 Task: Create List Patents in Board Newsletter Optimization to Workspace Advertising and Marketing. Create List Trademarks in Board Email Marketing Analytics to Workspace Advertising and Marketing. Create List Copyrights in Board Employee Career Development and Growth Programs to Workspace Advertising and Marketing
Action: Mouse moved to (446, 102)
Screenshot: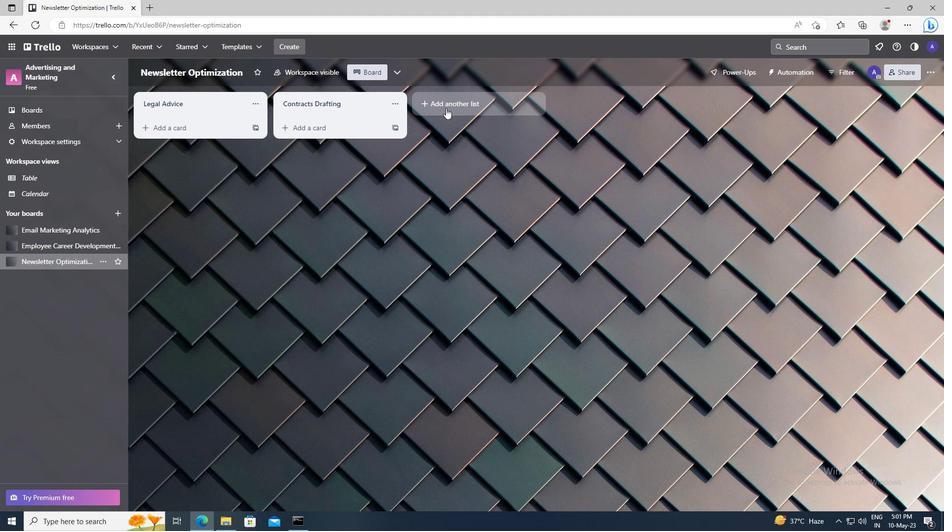 
Action: Mouse pressed left at (446, 102)
Screenshot: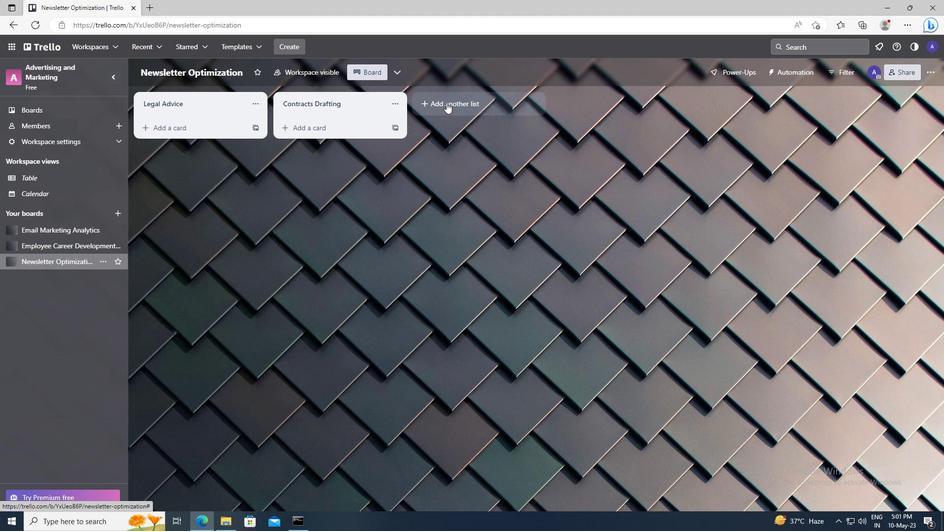 
Action: Key pressed <Key.shift>PATENTS
Screenshot: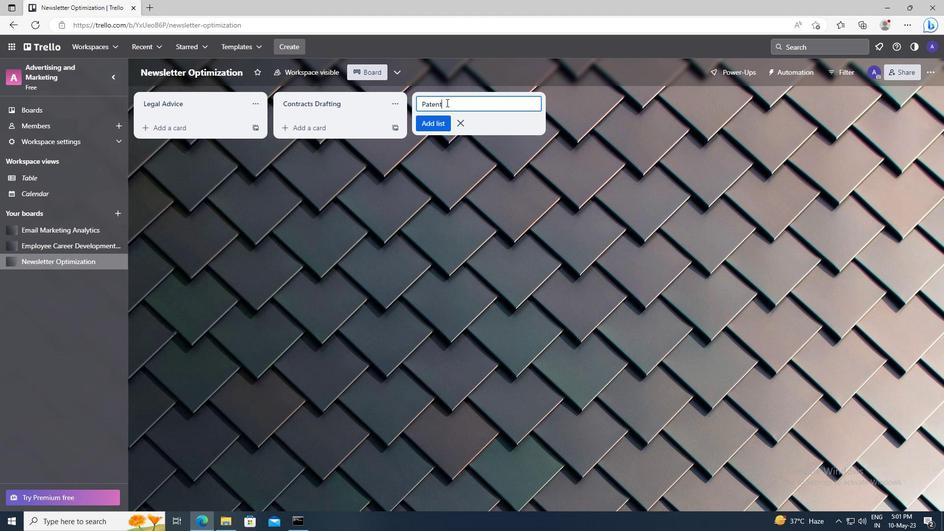 
Action: Mouse moved to (436, 125)
Screenshot: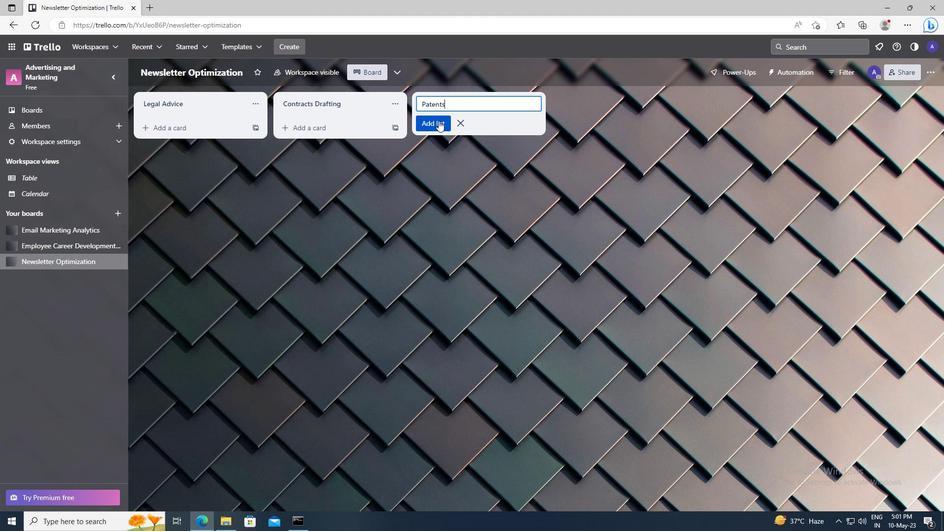 
Action: Mouse pressed left at (436, 125)
Screenshot: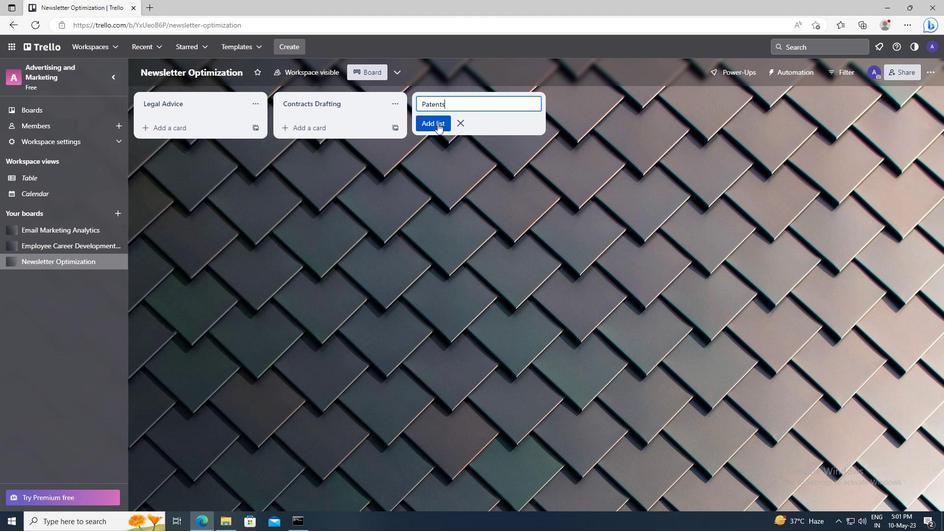 
Action: Mouse moved to (73, 231)
Screenshot: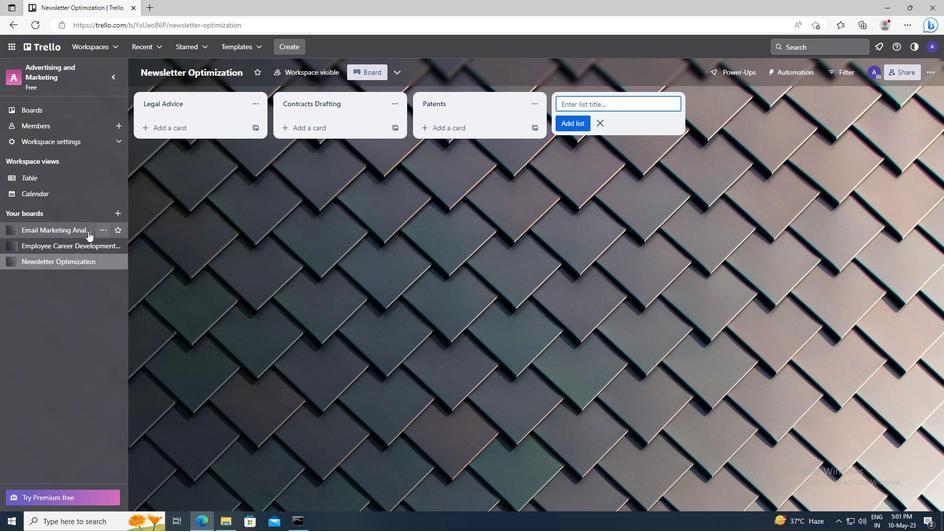 
Action: Mouse pressed left at (73, 231)
Screenshot: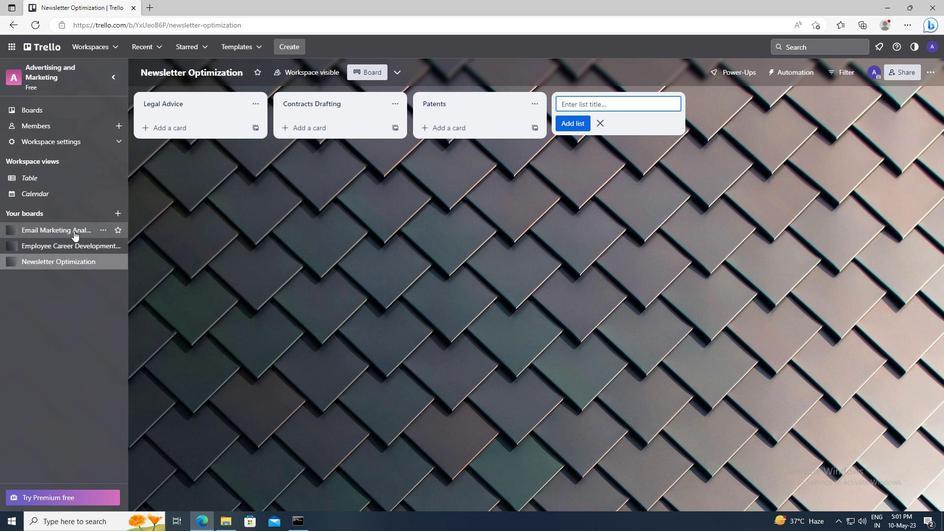 
Action: Mouse moved to (445, 107)
Screenshot: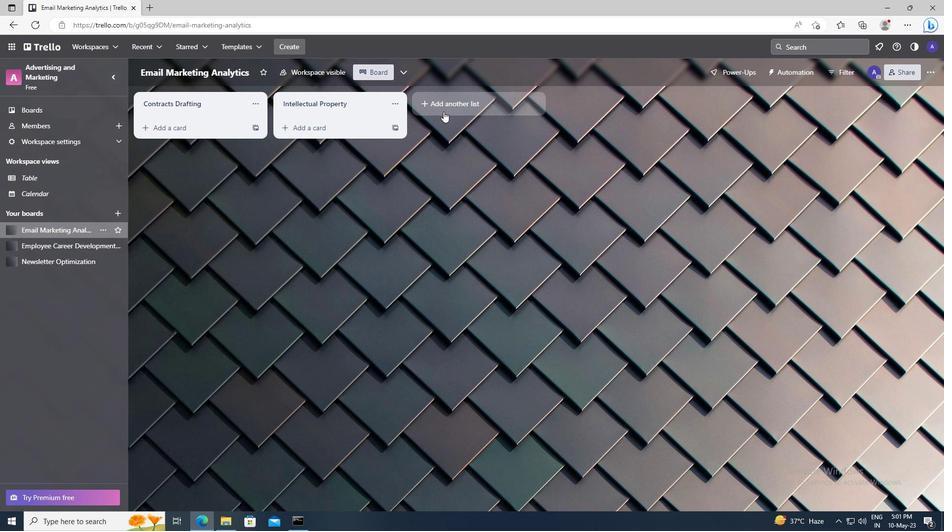
Action: Mouse pressed left at (445, 107)
Screenshot: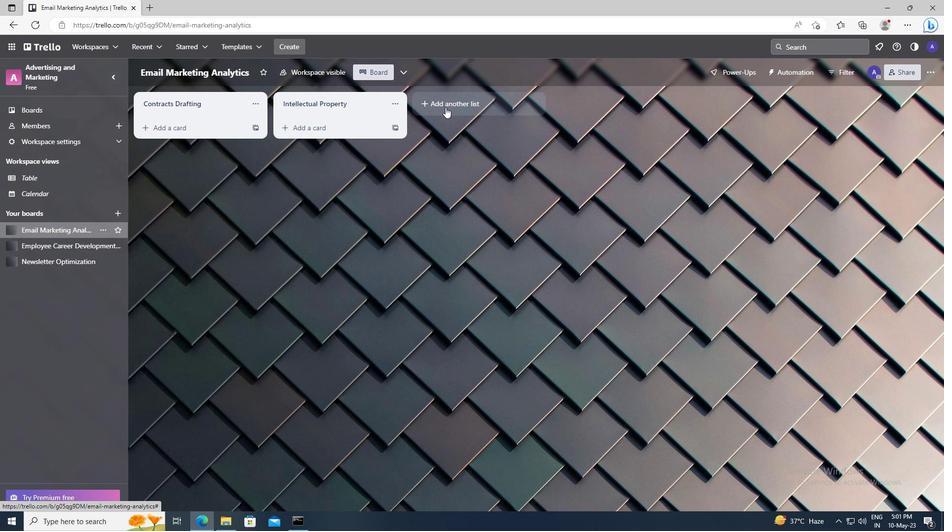 
Action: Key pressed <Key.shift>TRADEMARKS
Screenshot: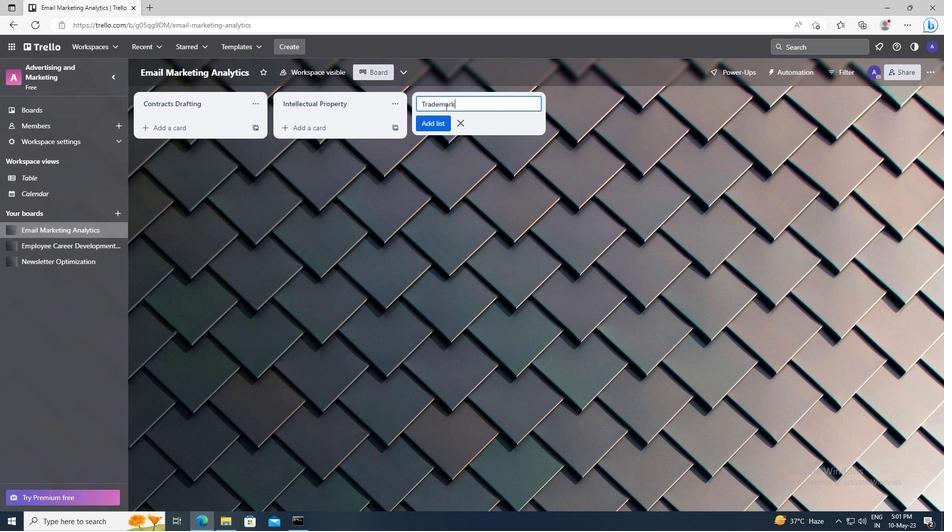 
Action: Mouse moved to (436, 120)
Screenshot: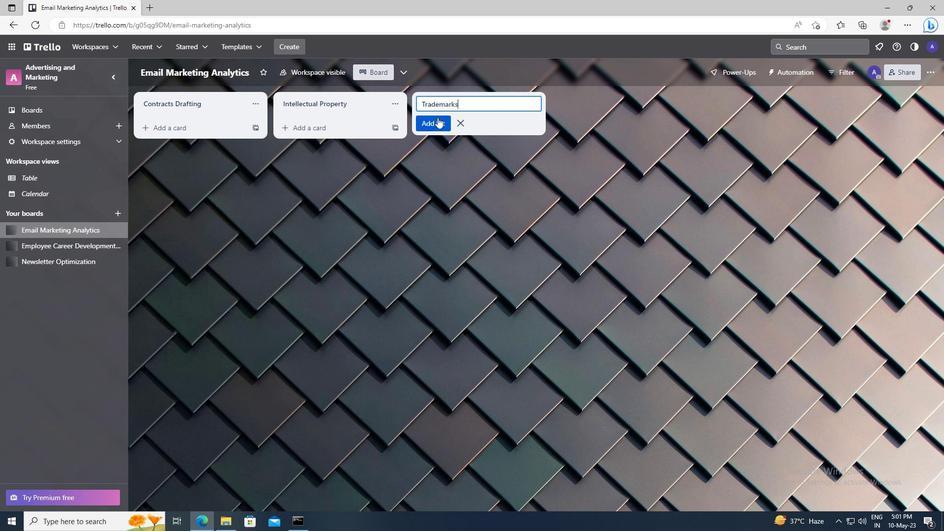 
Action: Mouse pressed left at (436, 120)
Screenshot: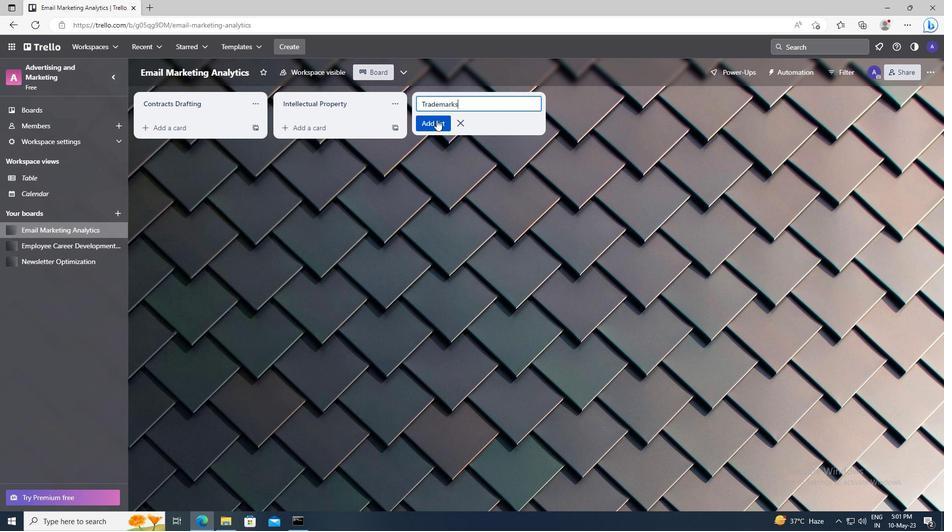 
Action: Mouse moved to (85, 244)
Screenshot: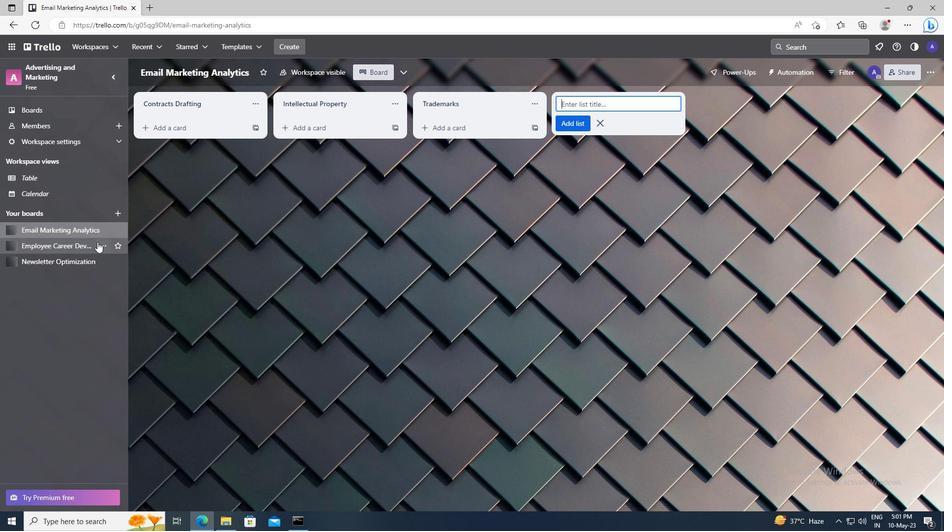 
Action: Mouse pressed left at (85, 244)
Screenshot: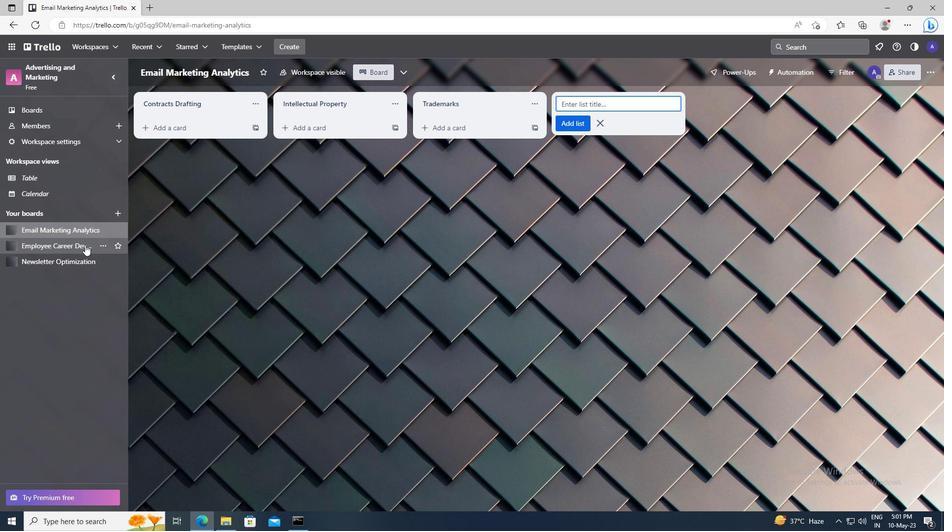 
Action: Mouse moved to (442, 104)
Screenshot: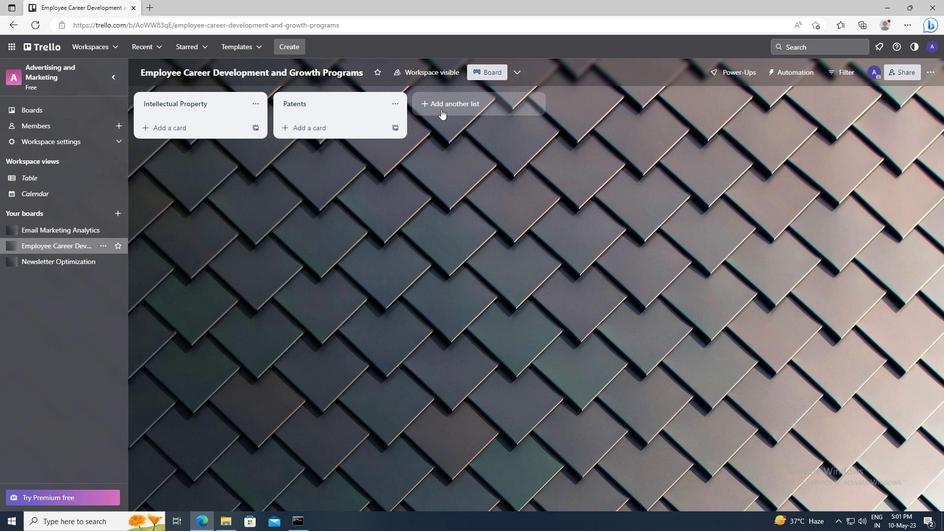 
Action: Mouse pressed left at (442, 104)
Screenshot: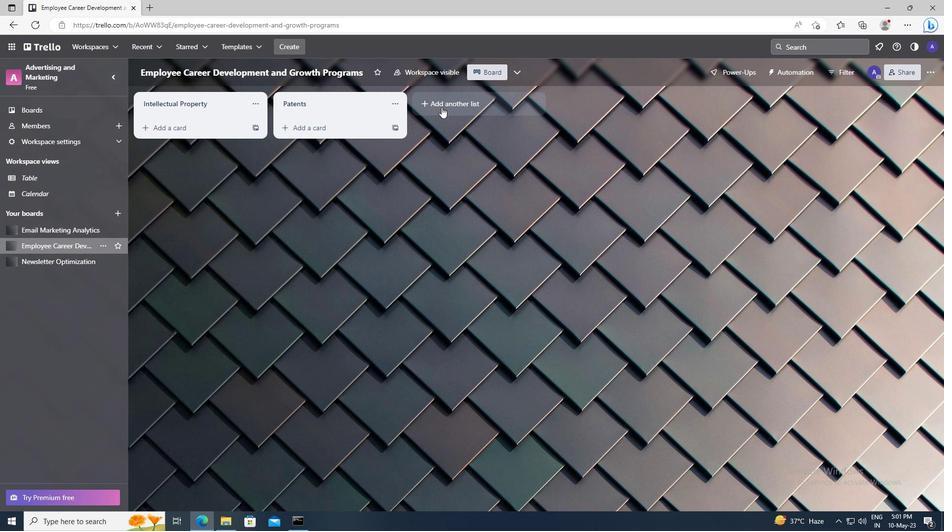 
Action: Key pressed <Key.shift><Key.shift><Key.shift>COPYRIGHTS
Screenshot: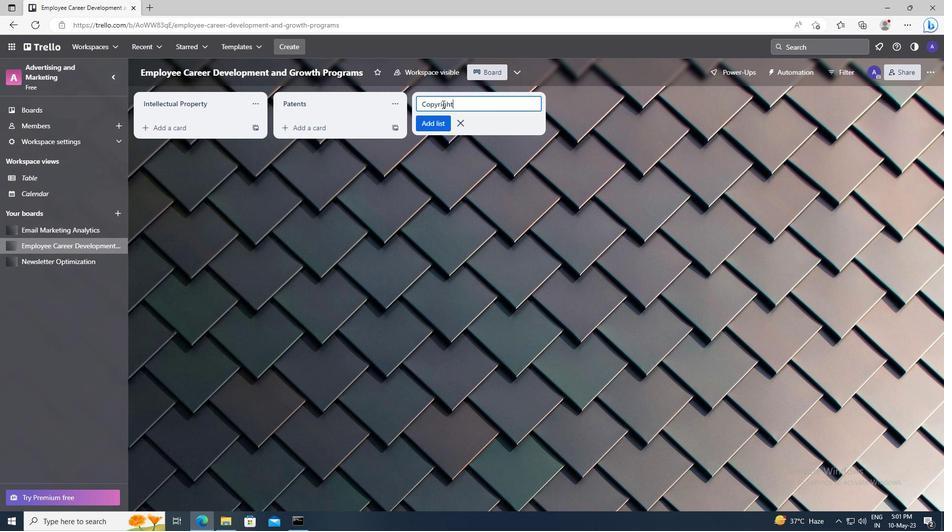 
Action: Mouse moved to (441, 120)
Screenshot: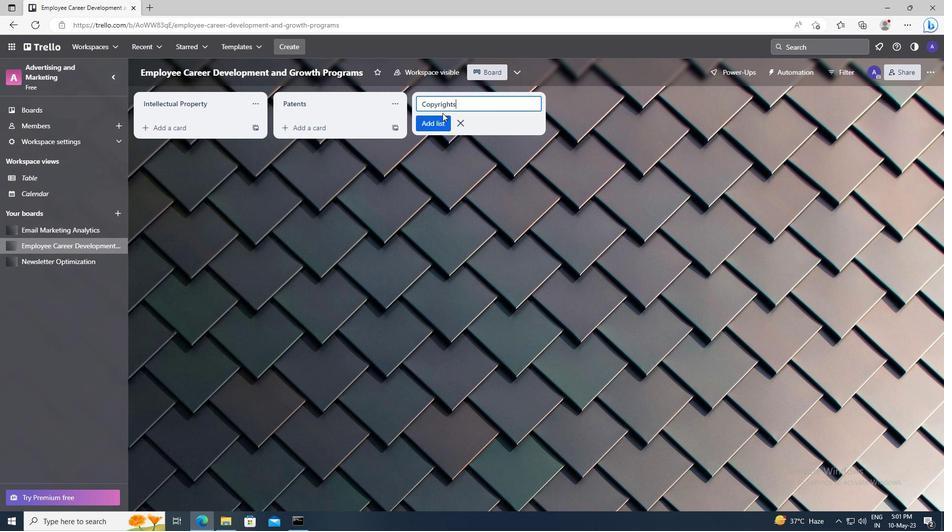 
Action: Mouse pressed left at (441, 120)
Screenshot: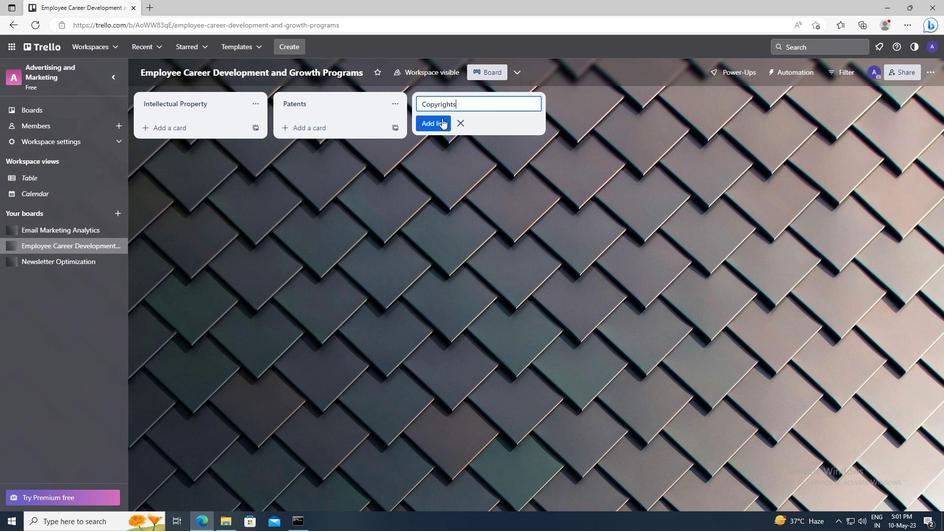 
